 Task: Select workspace "The Startup Spot".
Action: Mouse moved to (135, 230)
Screenshot: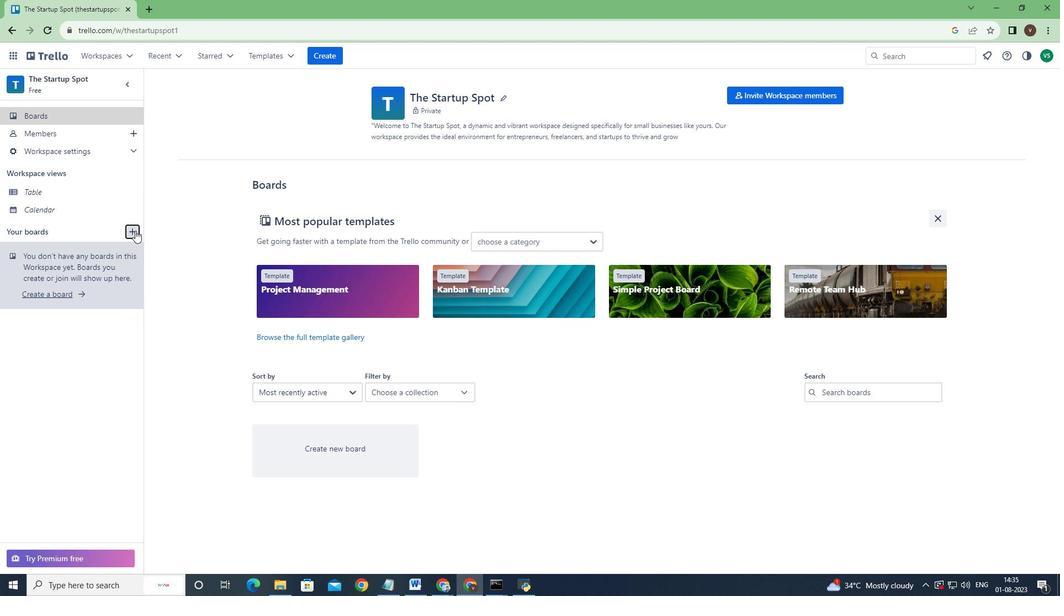 
Action: Mouse pressed left at (135, 230)
Screenshot: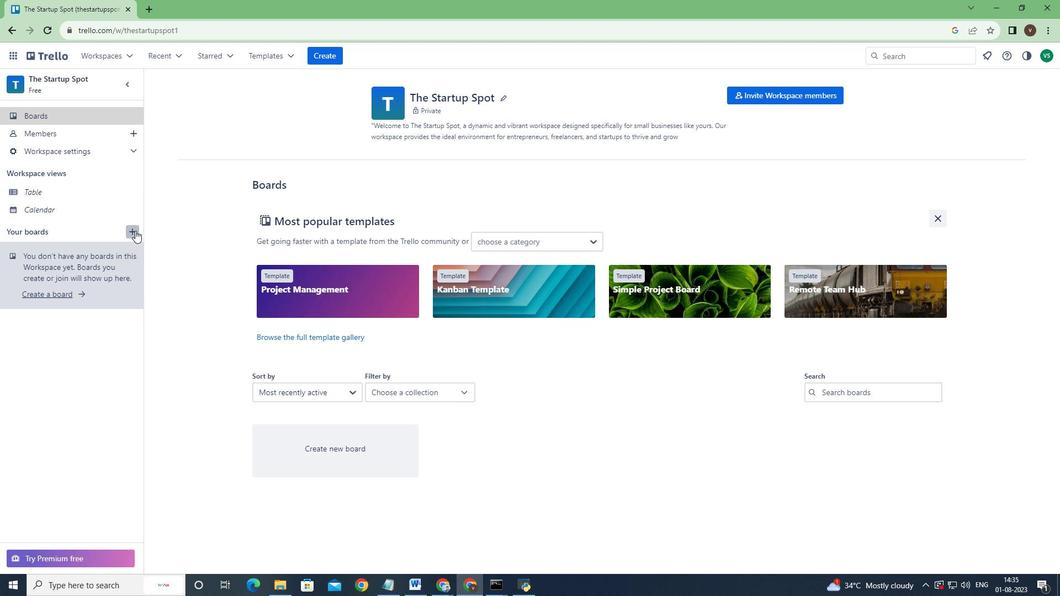 
Action: Mouse moved to (205, 448)
Screenshot: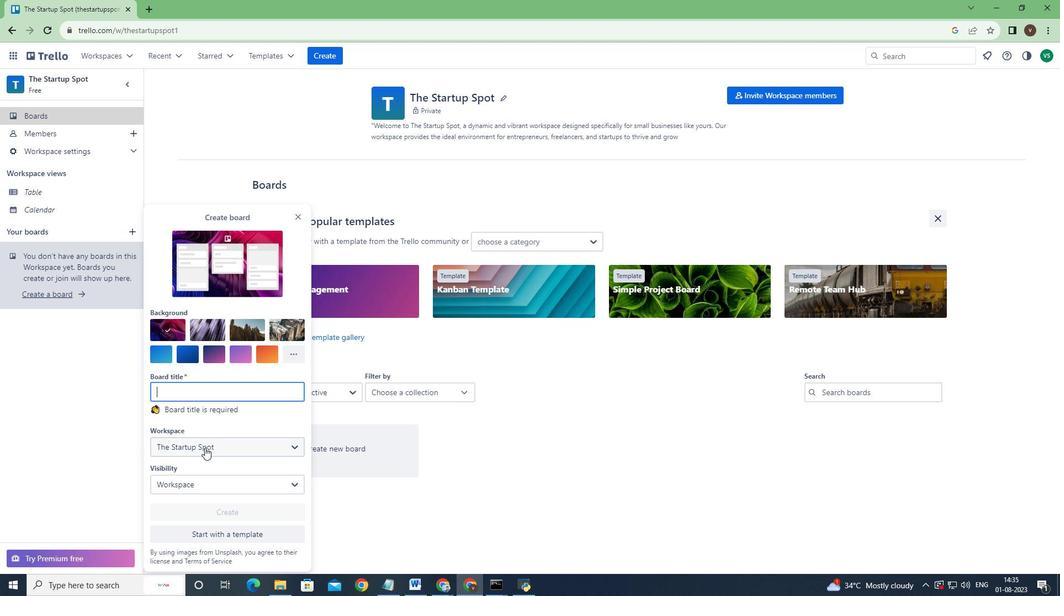 
Action: Mouse pressed left at (205, 448)
Screenshot: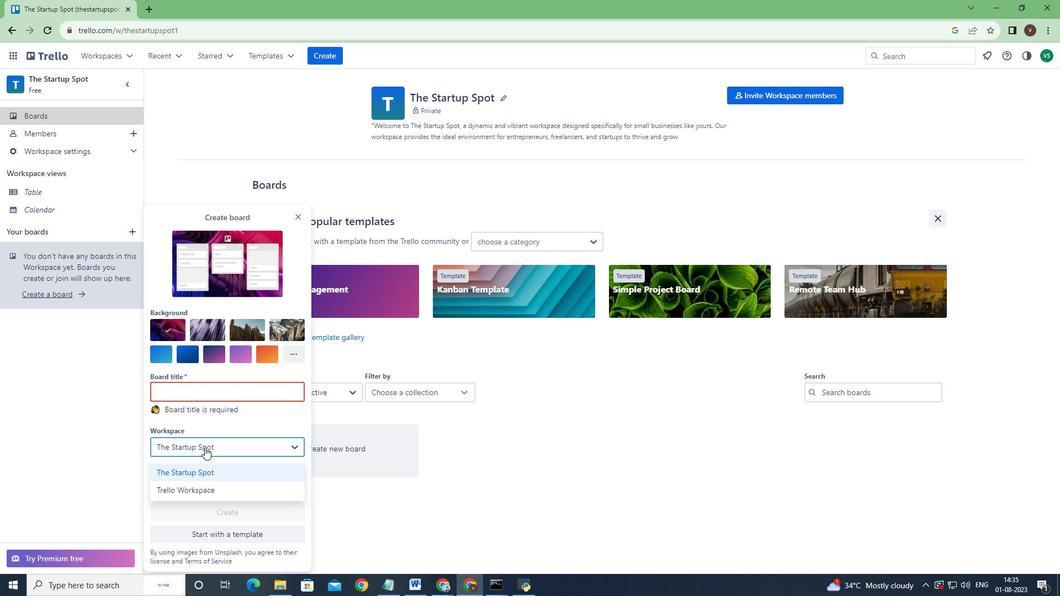 
Action: Mouse moved to (186, 473)
Screenshot: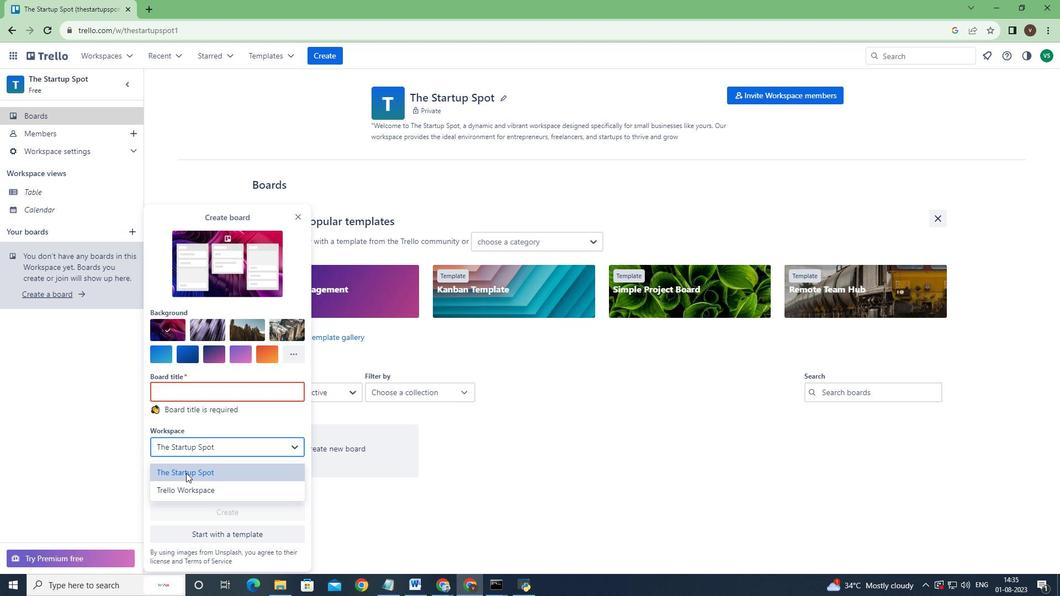 
Action: Mouse pressed left at (186, 473)
Screenshot: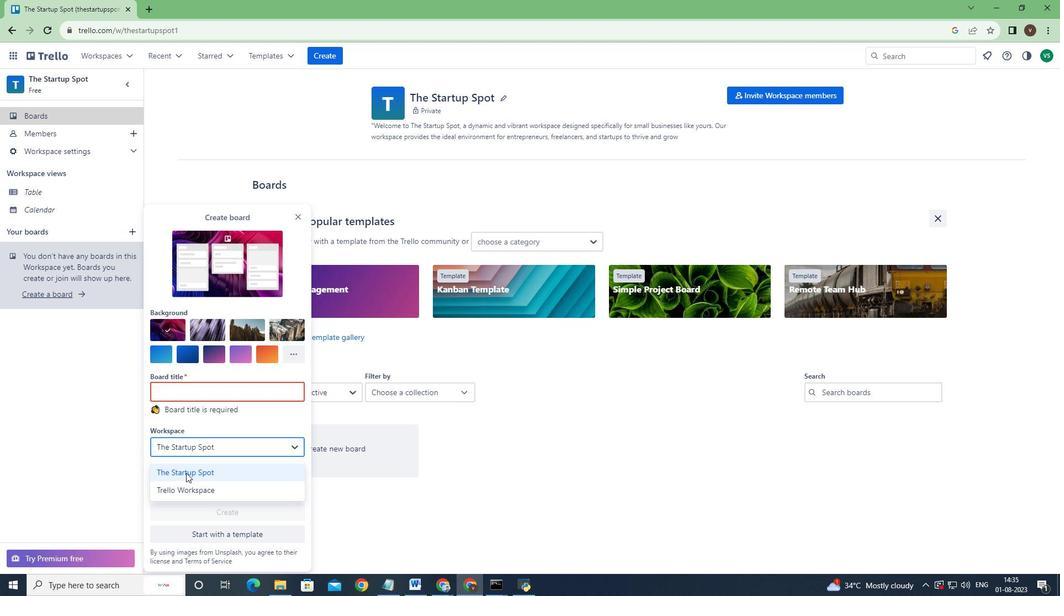 
Action: Mouse moved to (186, 466)
Screenshot: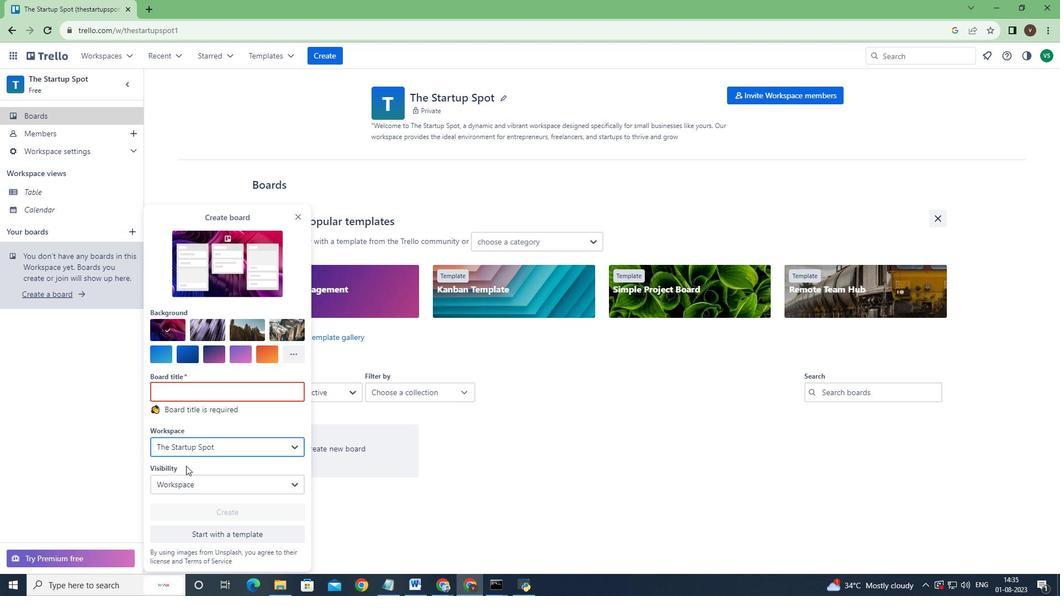 
